 Task: Minimize All open windows.
Action: Mouse moved to (234, 9)
Screenshot: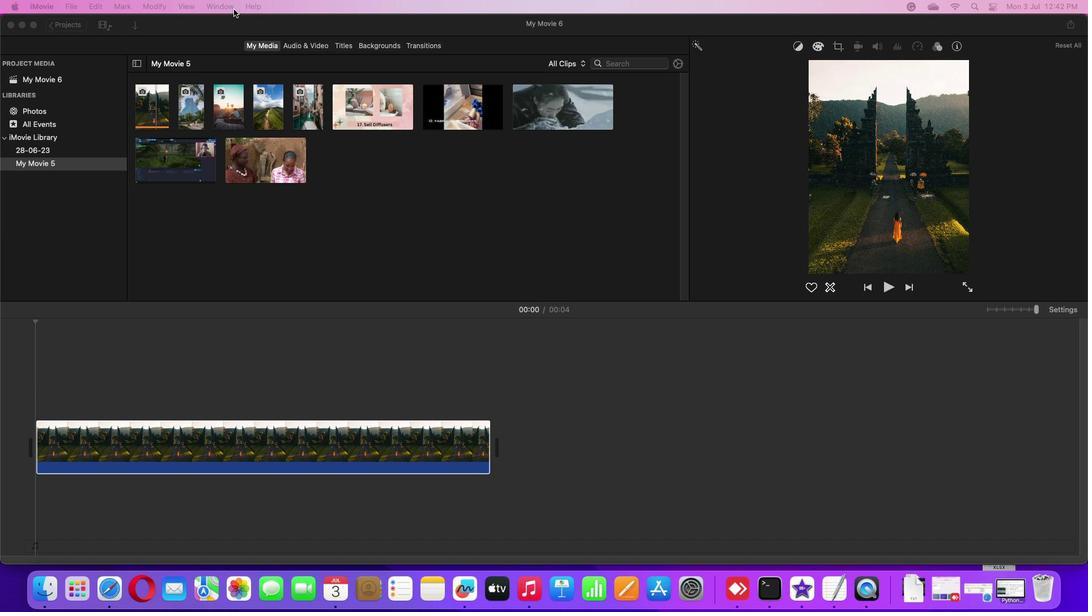 
Action: Mouse pressed left at (234, 9)
Screenshot: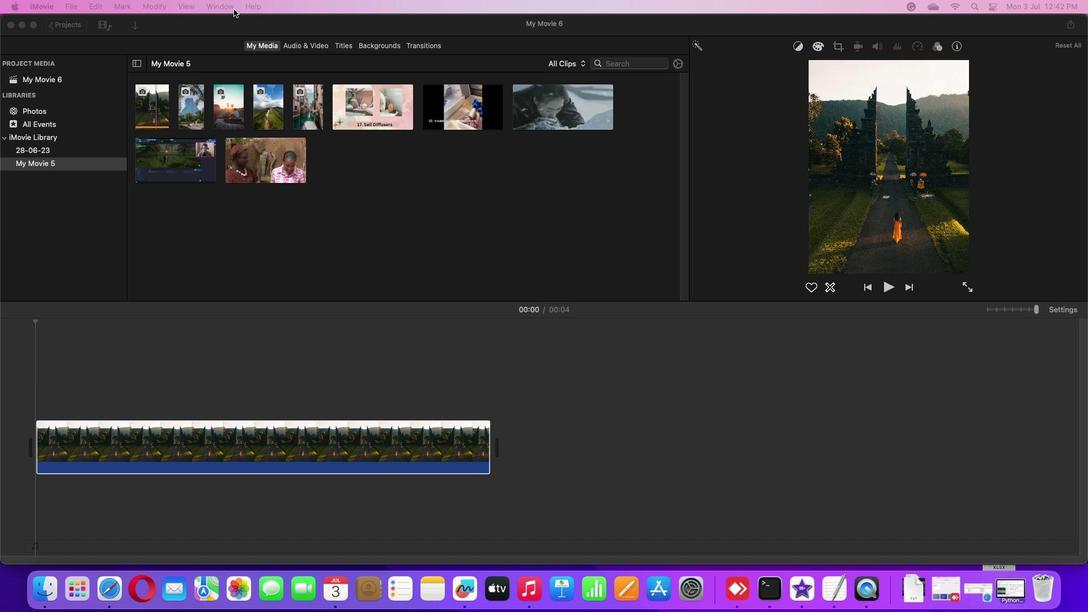 
Action: Mouse moved to (235, 35)
Screenshot: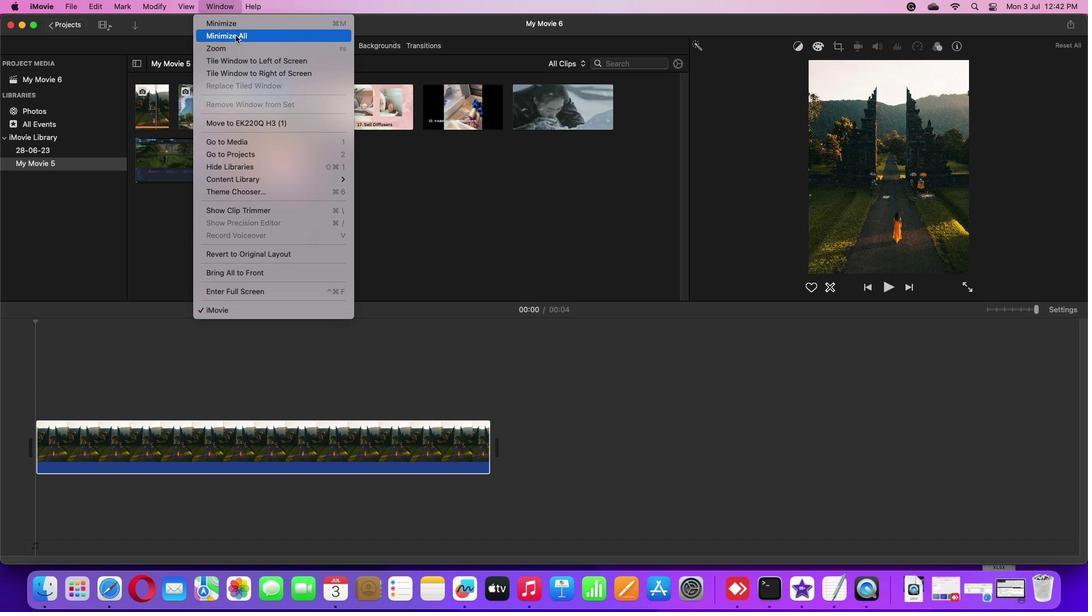 
Action: Mouse pressed left at (235, 35)
Screenshot: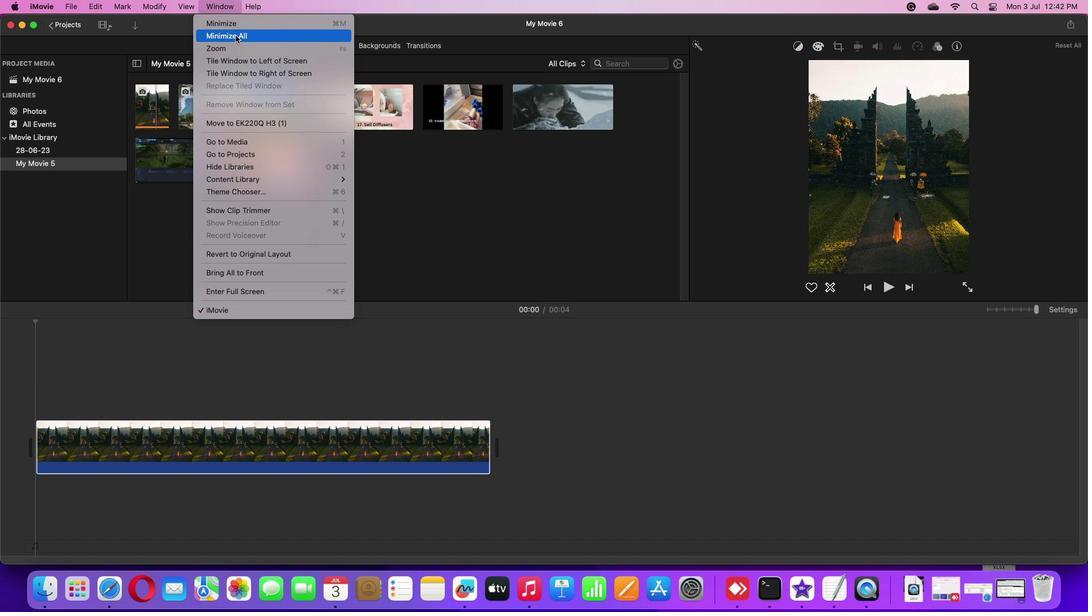 
